 Task: Create a rule when the name or the description of a card contains text .
Action: Mouse moved to (899, 218)
Screenshot: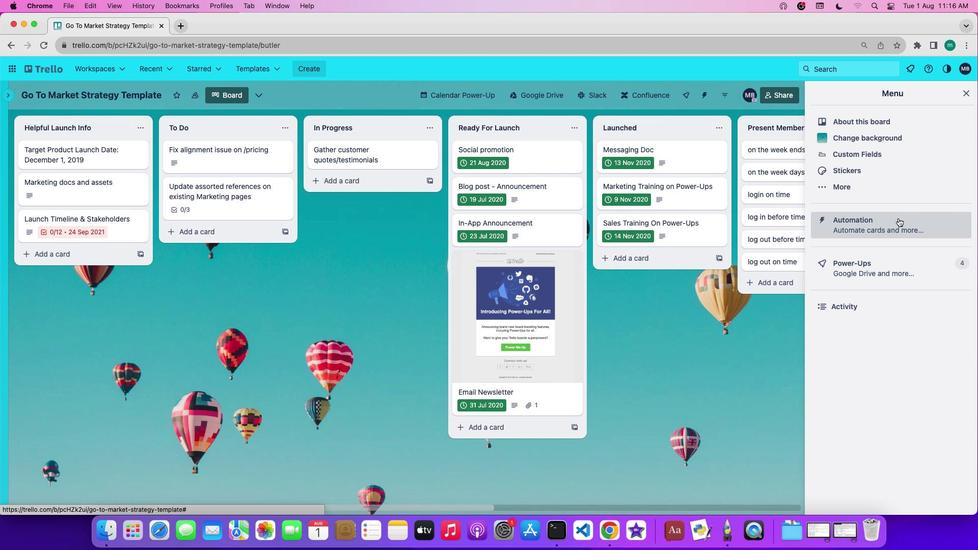 
Action: Mouse pressed left at (899, 218)
Screenshot: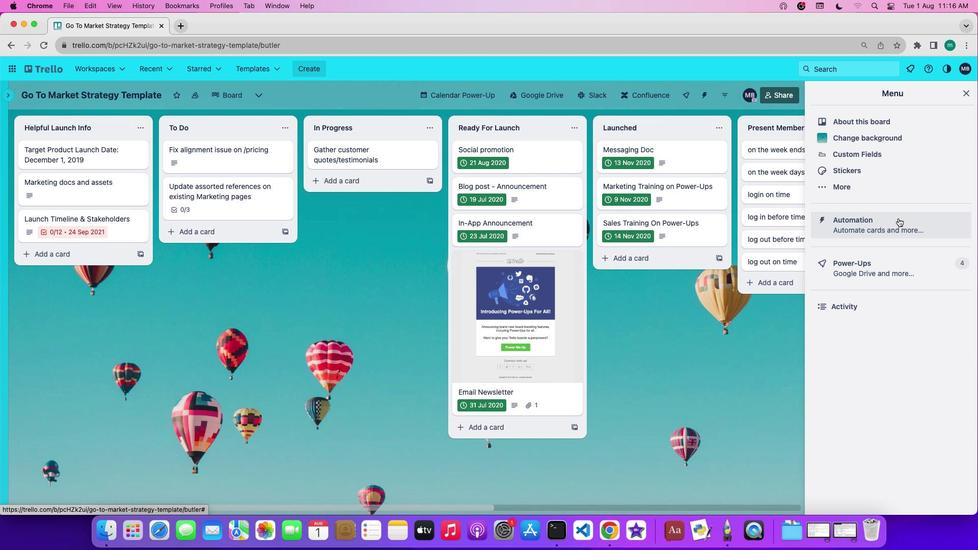 
Action: Mouse moved to (62, 188)
Screenshot: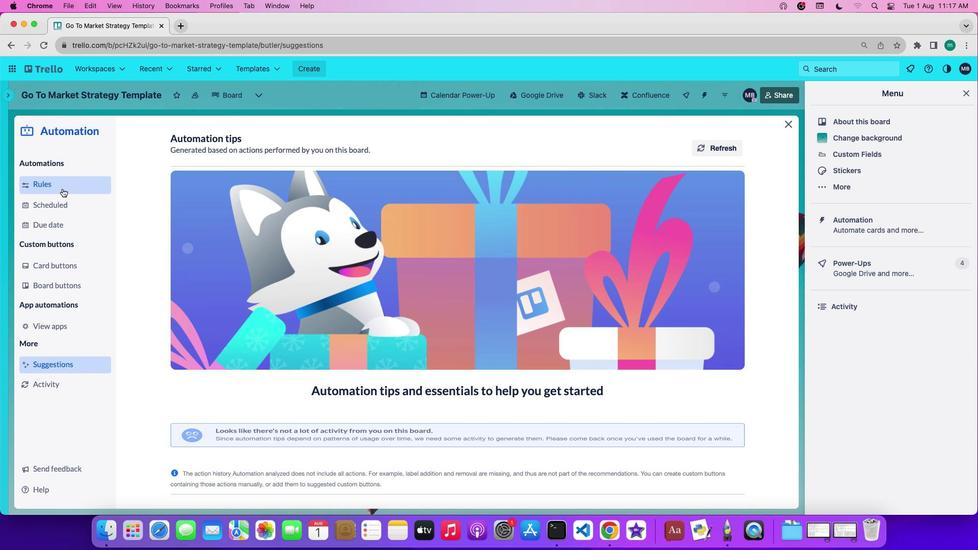 
Action: Mouse pressed left at (62, 188)
Screenshot: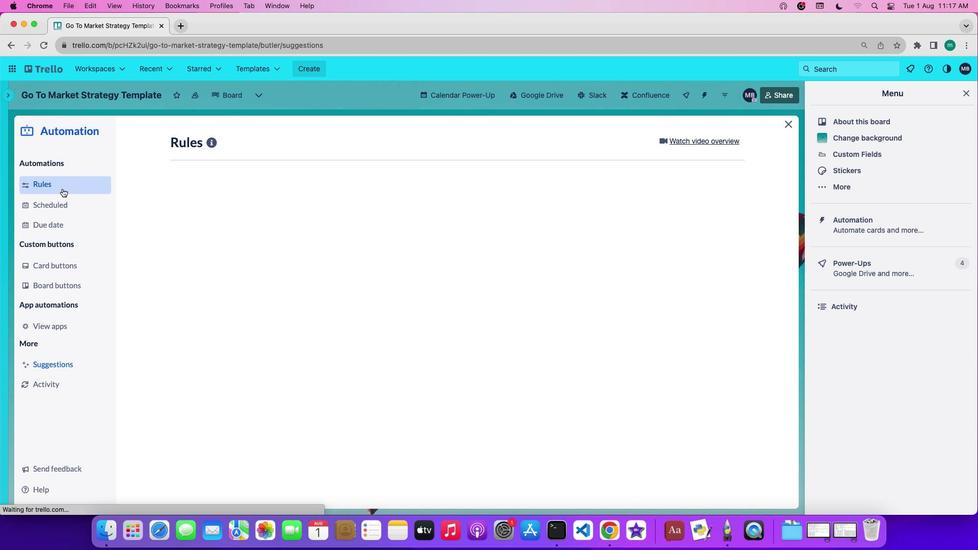 
Action: Mouse moved to (229, 367)
Screenshot: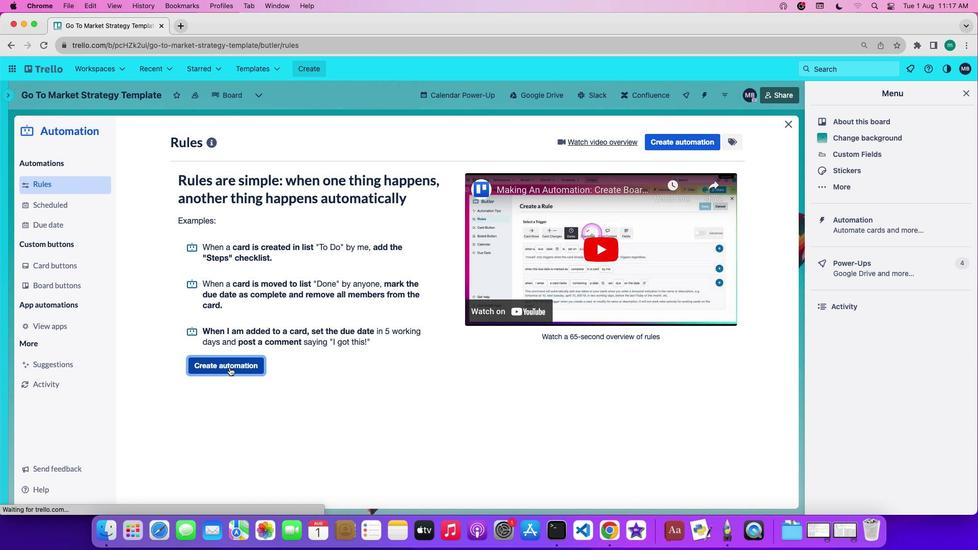 
Action: Mouse pressed left at (229, 367)
Screenshot: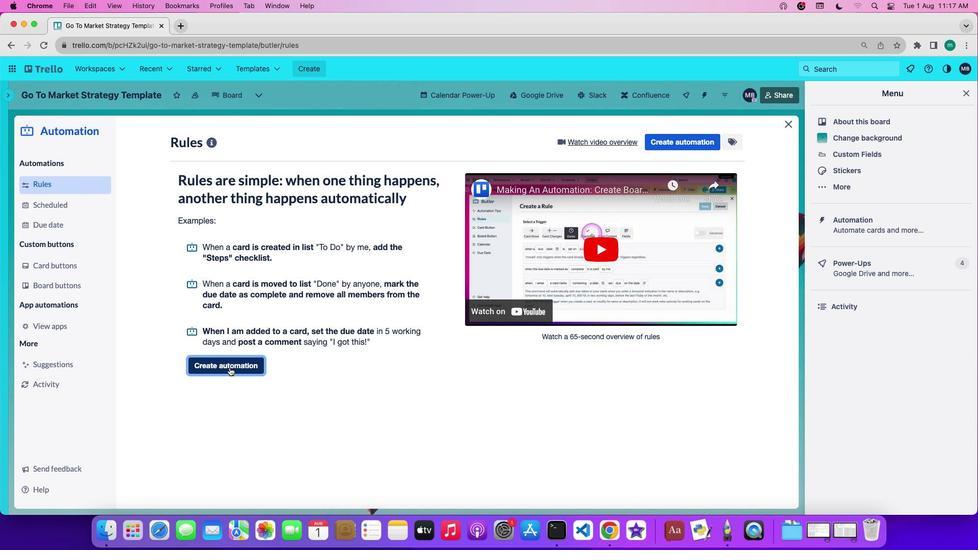 
Action: Mouse moved to (378, 240)
Screenshot: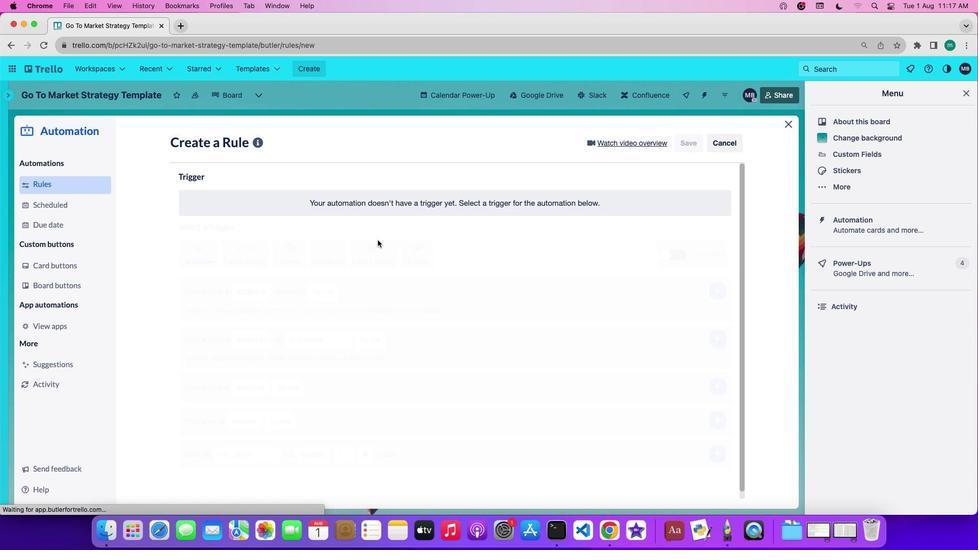 
Action: Mouse pressed left at (378, 240)
Screenshot: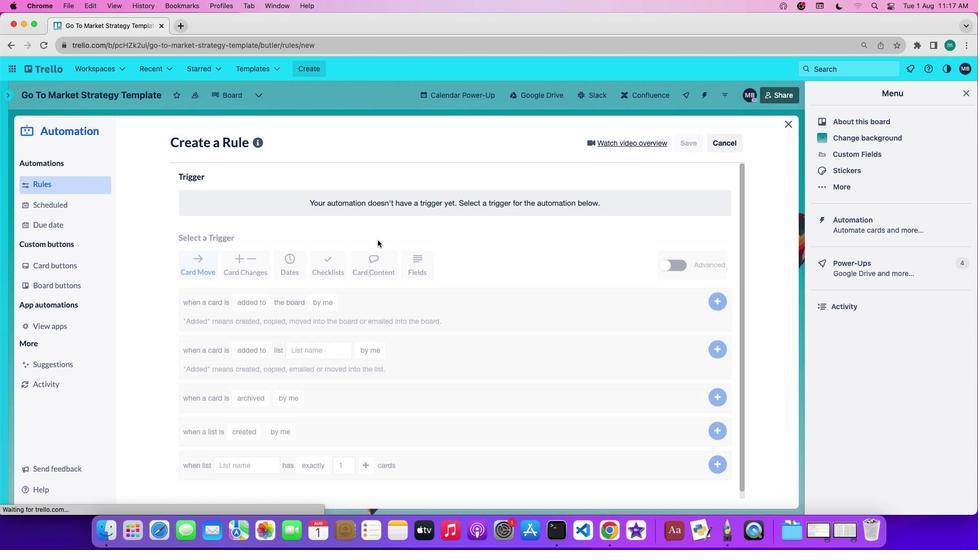 
Action: Mouse moved to (379, 273)
Screenshot: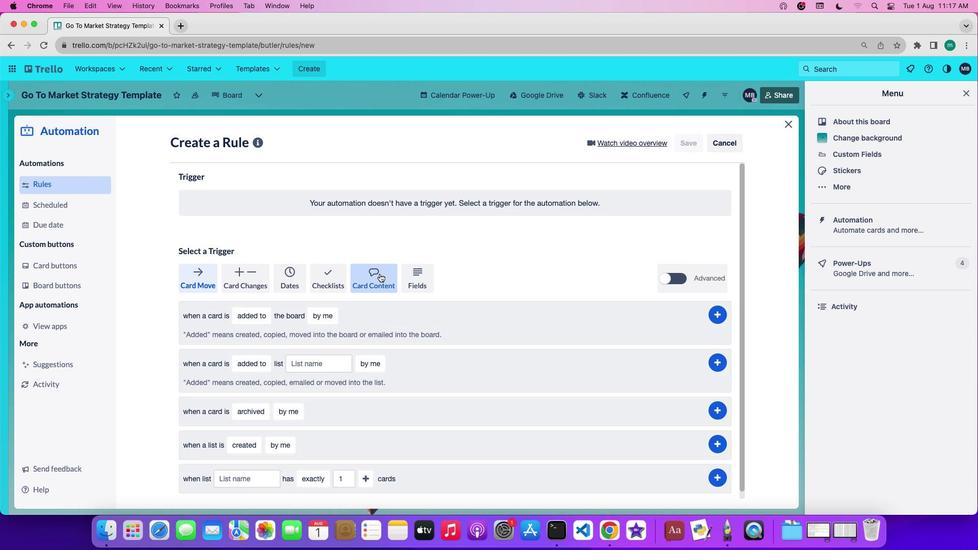 
Action: Mouse pressed left at (379, 273)
Screenshot: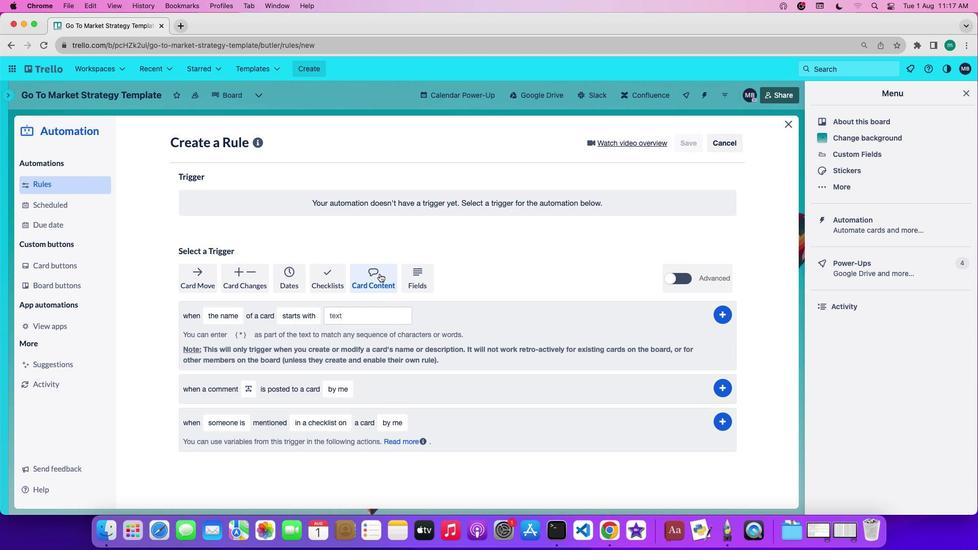 
Action: Mouse moved to (233, 321)
Screenshot: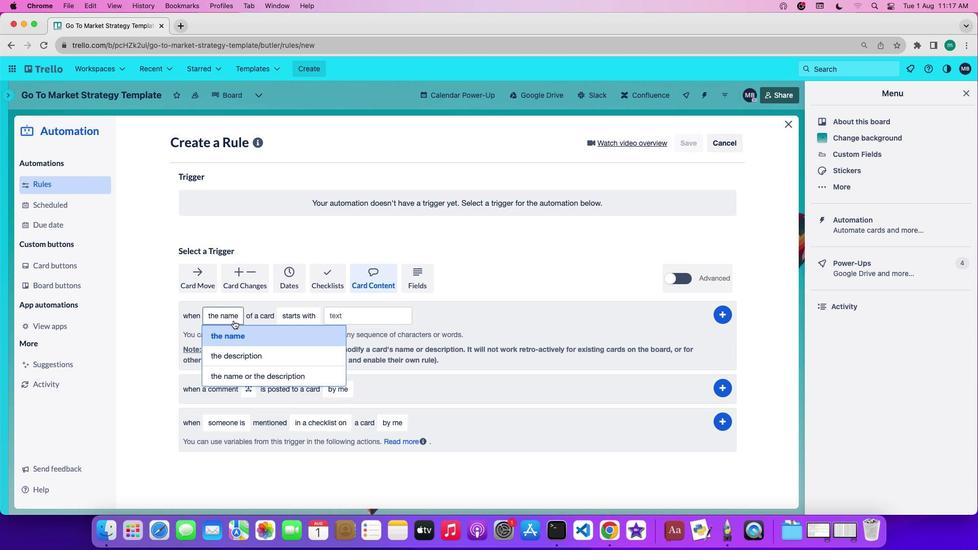 
Action: Mouse pressed left at (233, 321)
Screenshot: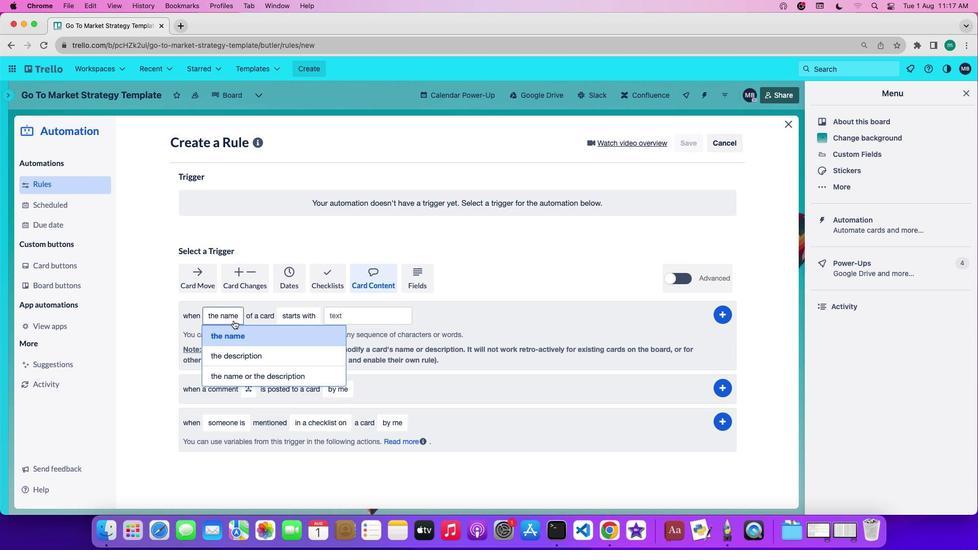 
Action: Mouse moved to (235, 373)
Screenshot: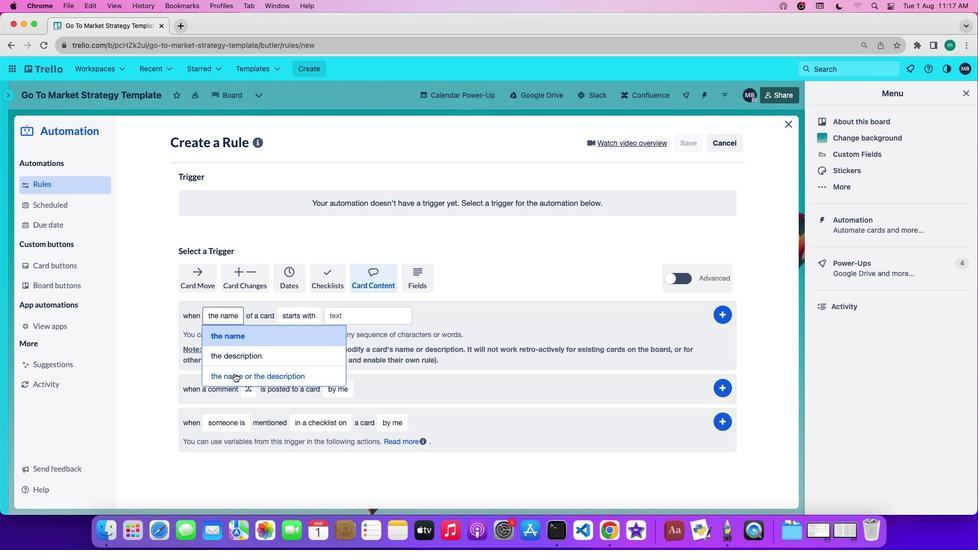 
Action: Mouse pressed left at (235, 373)
Screenshot: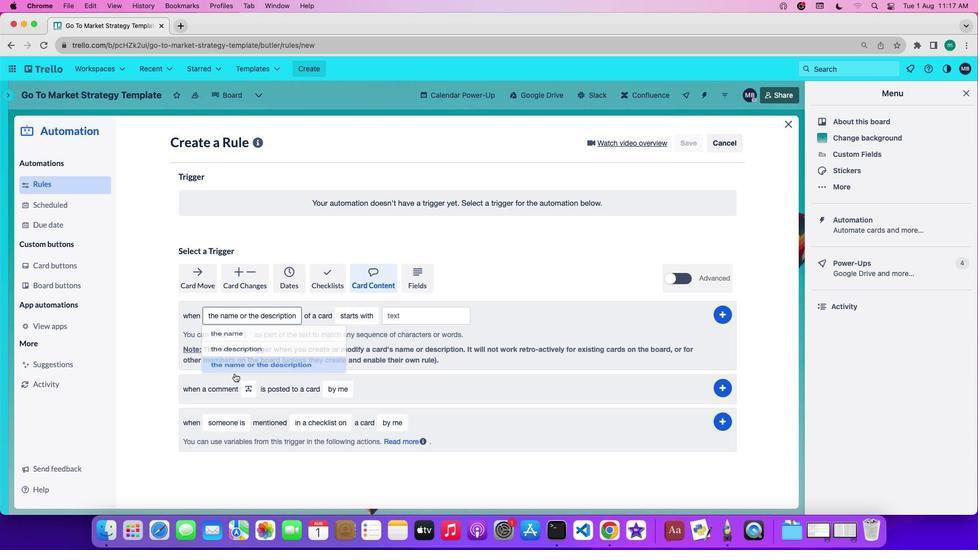 
Action: Mouse moved to (351, 317)
Screenshot: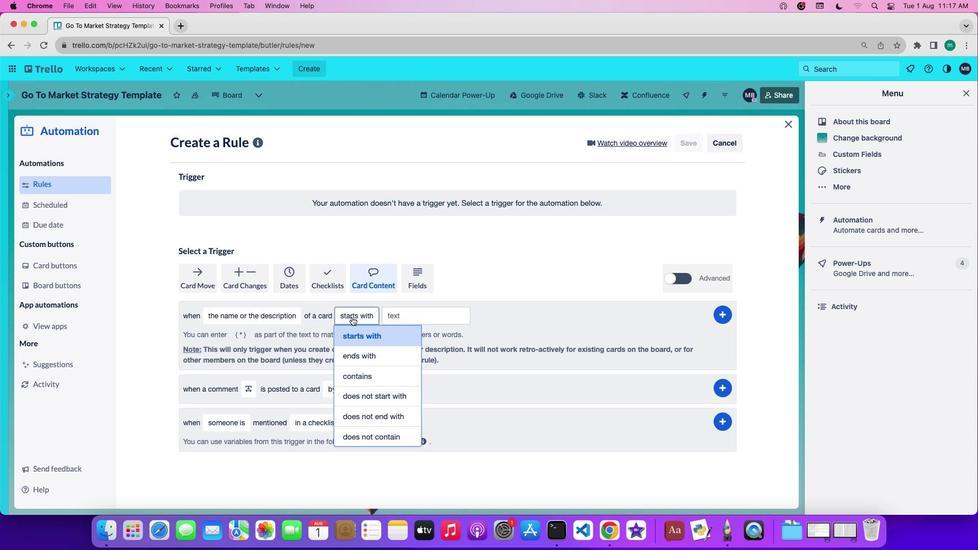 
Action: Mouse pressed left at (351, 317)
Screenshot: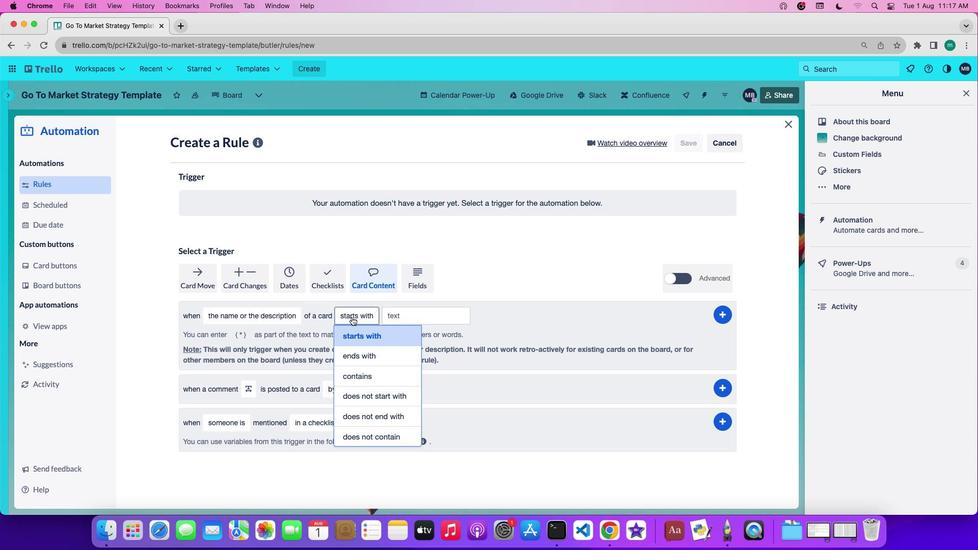 
Action: Mouse moved to (372, 372)
Screenshot: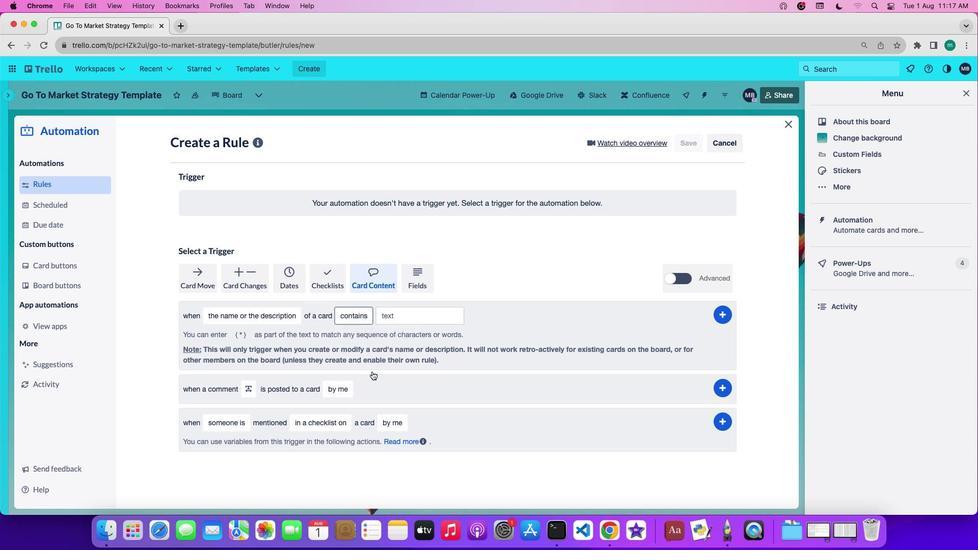 
Action: Mouse pressed left at (372, 372)
Screenshot: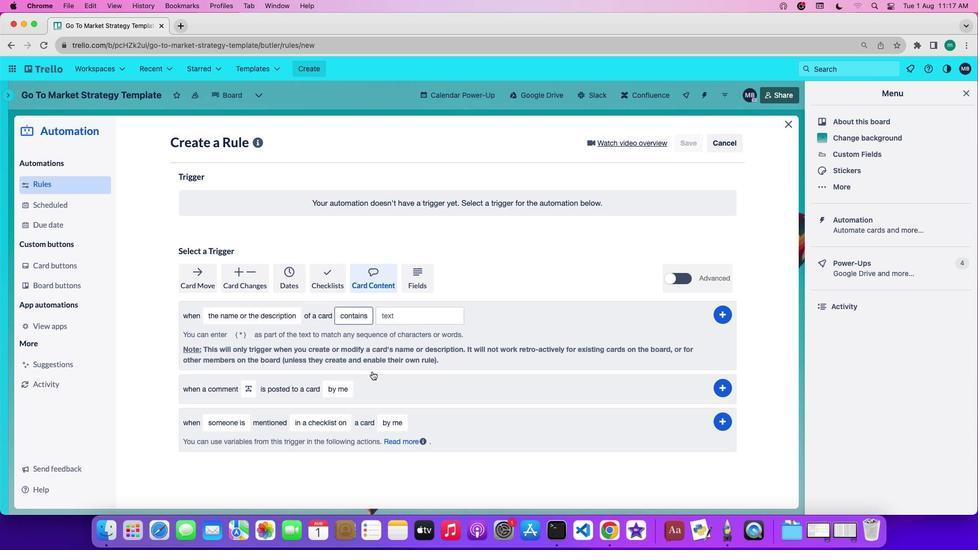 
Action: Mouse moved to (390, 319)
Screenshot: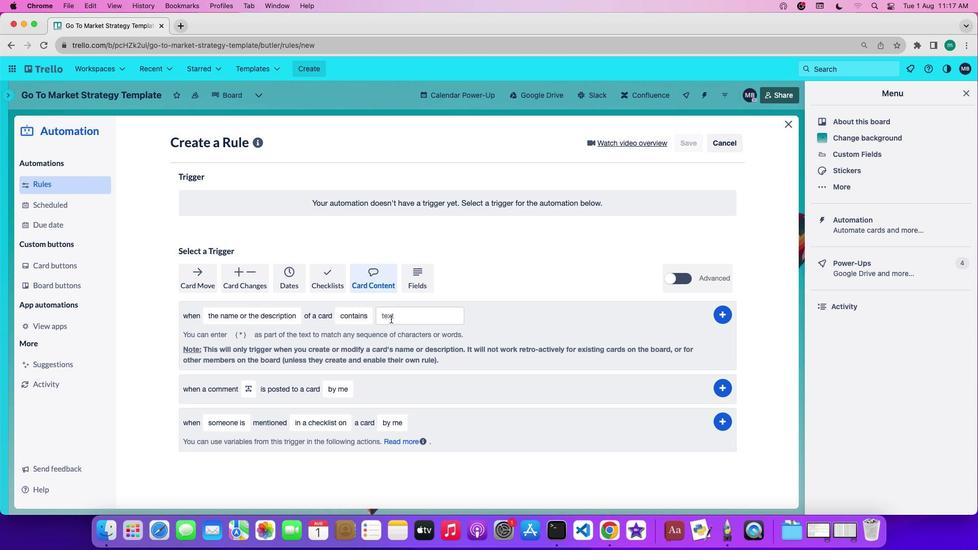 
Action: Mouse pressed left at (390, 319)
Screenshot: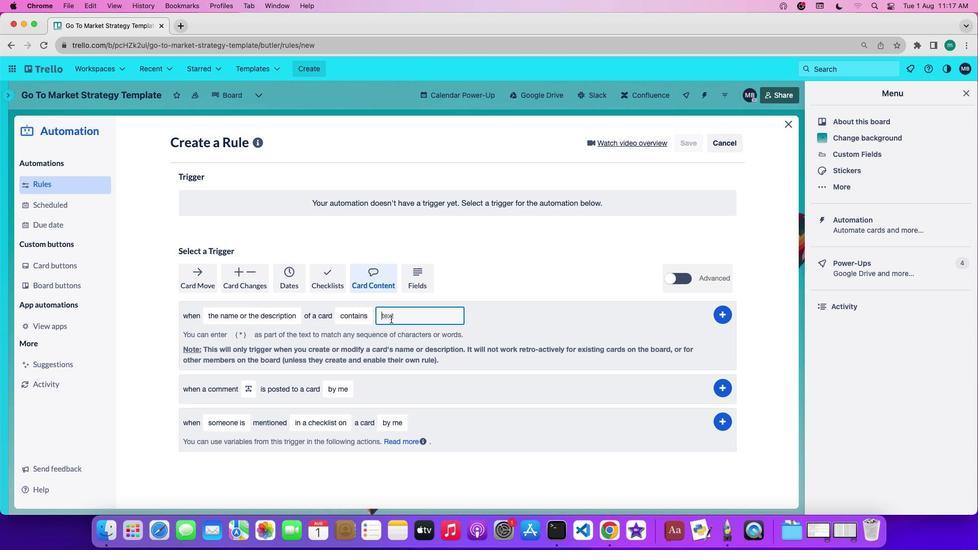 
Action: Key pressed 't''e''x''t'
Screenshot: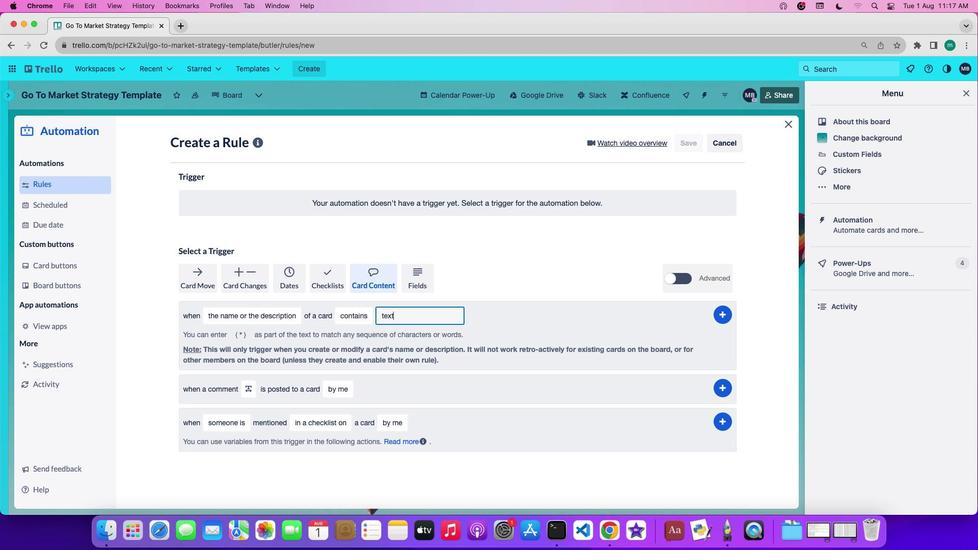 
Action: Mouse moved to (721, 314)
Screenshot: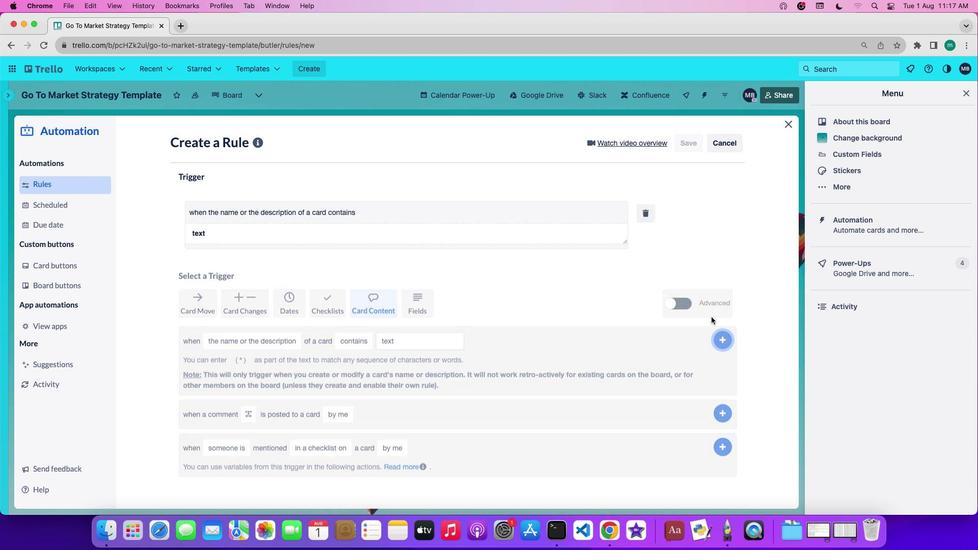 
Action: Mouse pressed left at (721, 314)
Screenshot: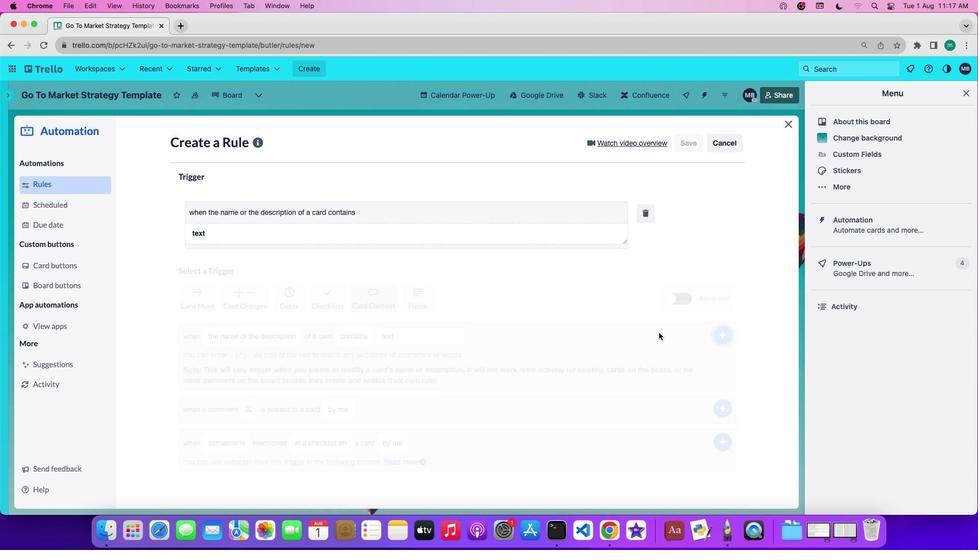 
Action: Mouse moved to (657, 333)
Screenshot: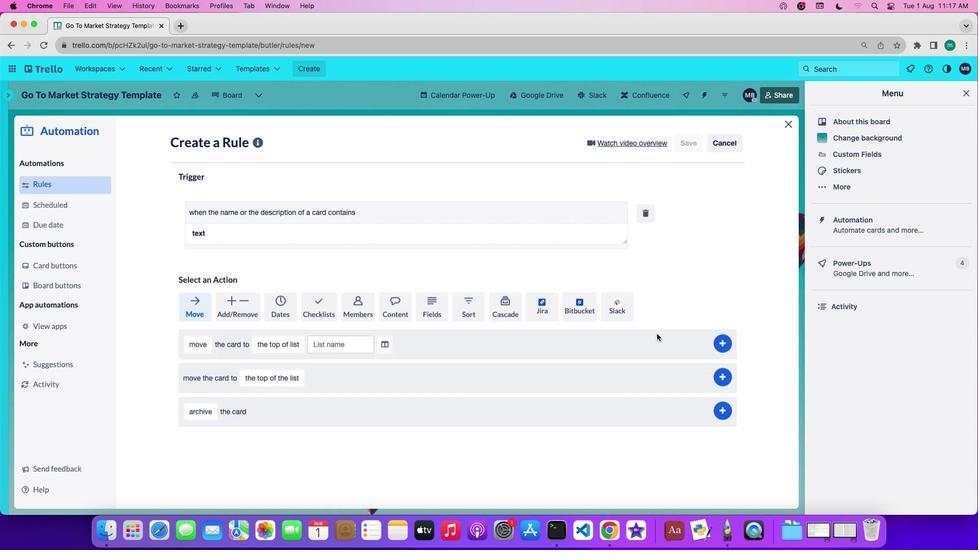 
